 Task: Create a scrum project Wavelength.
Action: Mouse moved to (199, 57)
Screenshot: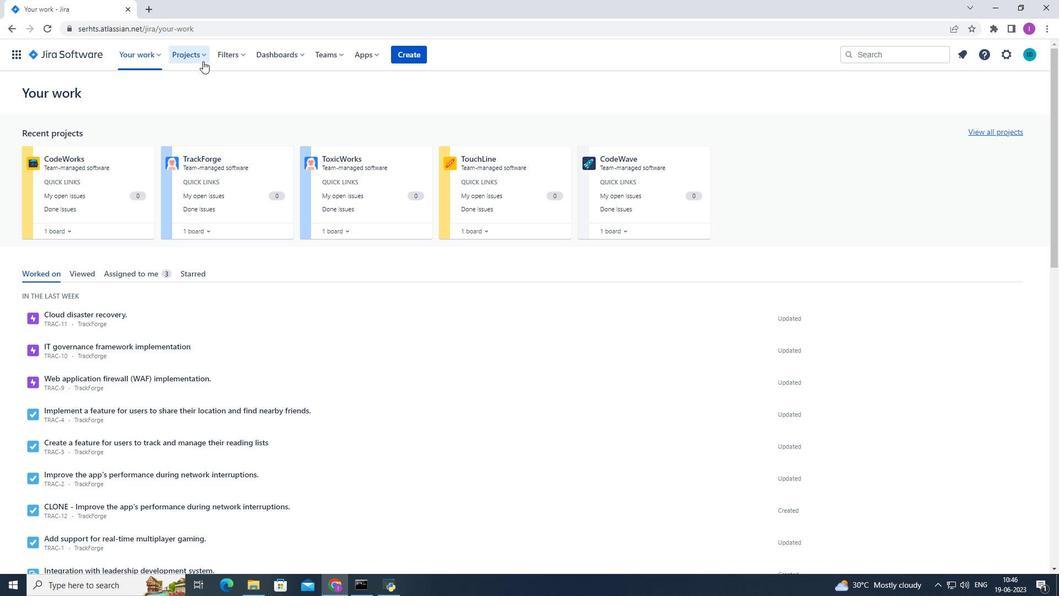 
Action: Mouse pressed left at (199, 57)
Screenshot: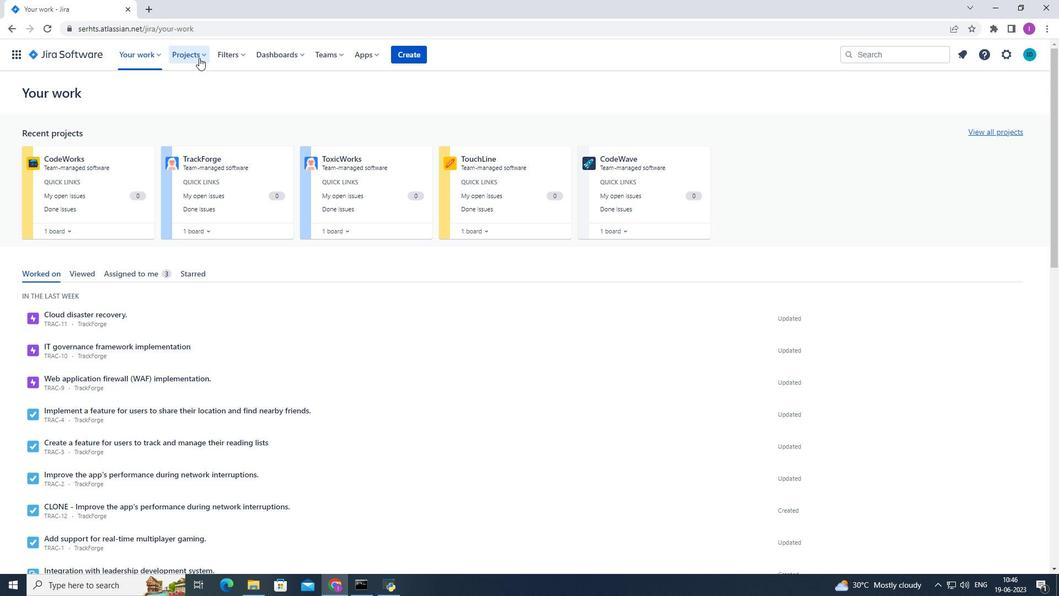 
Action: Mouse moved to (218, 282)
Screenshot: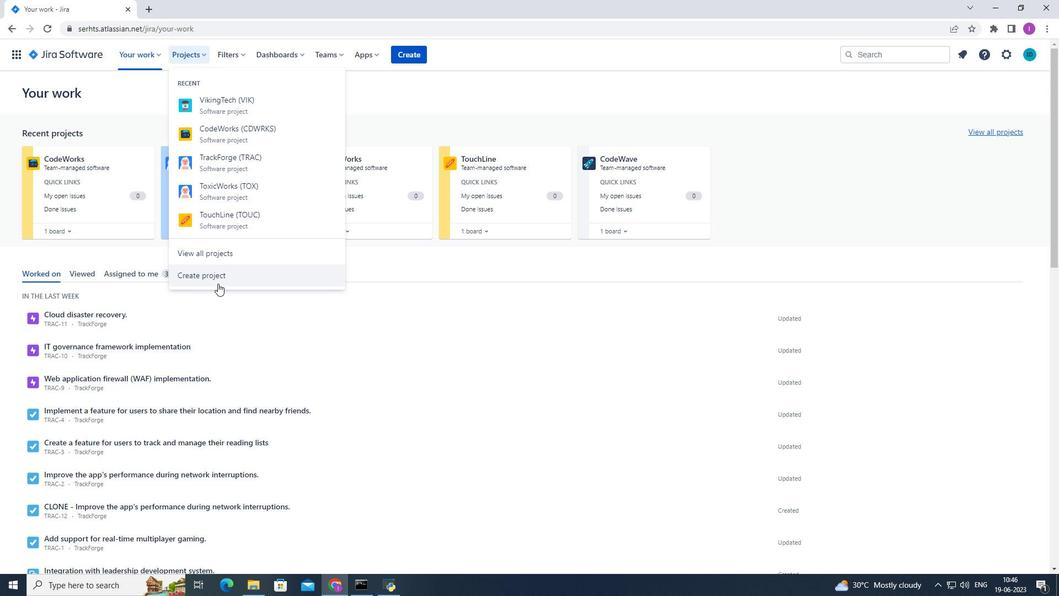 
Action: Mouse pressed left at (218, 282)
Screenshot: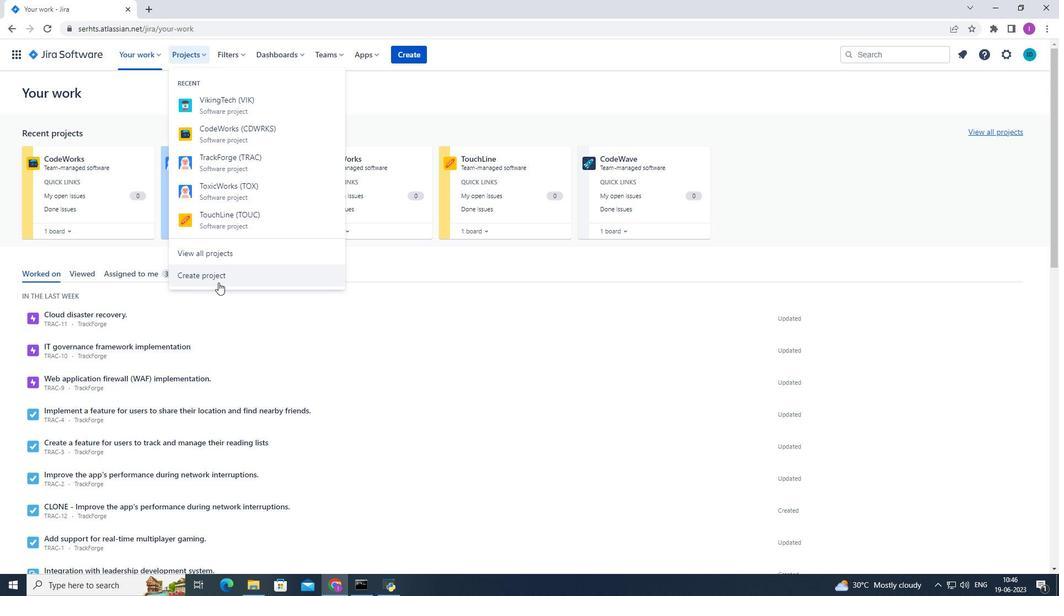 
Action: Mouse moved to (489, 273)
Screenshot: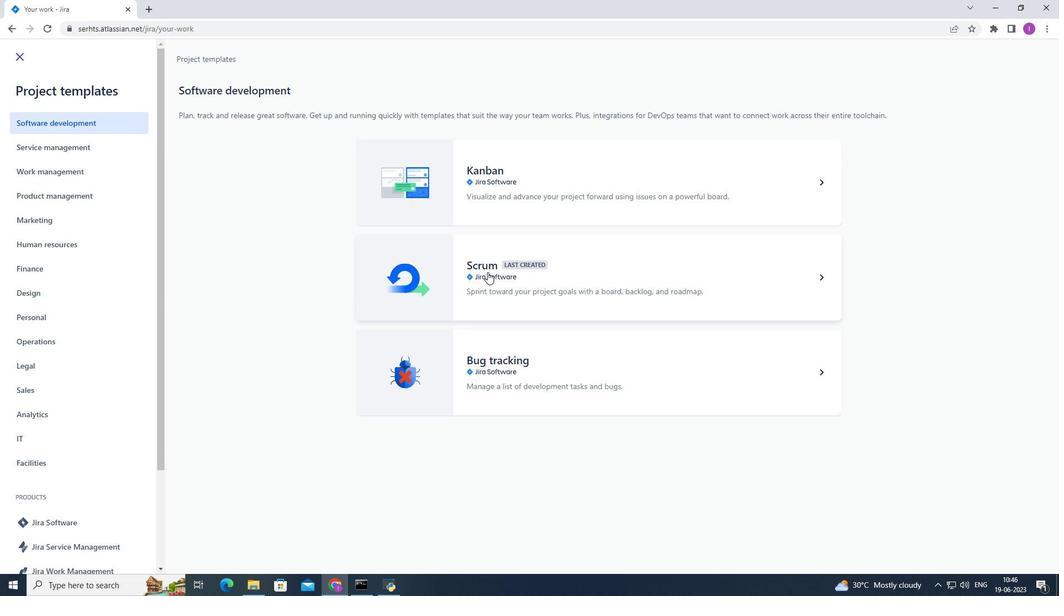 
Action: Mouse pressed left at (489, 273)
Screenshot: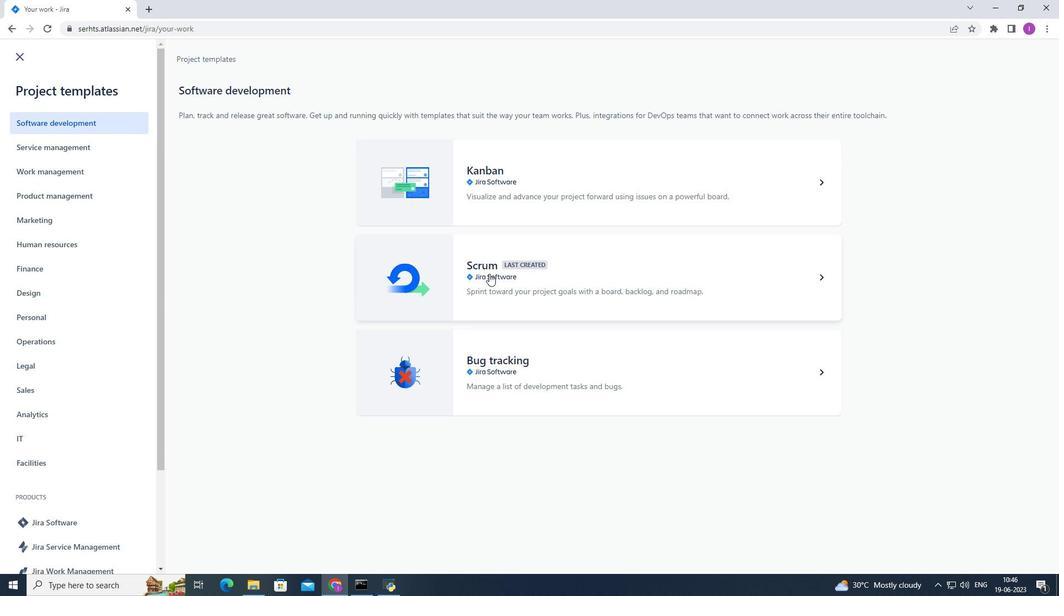 
Action: Mouse moved to (821, 548)
Screenshot: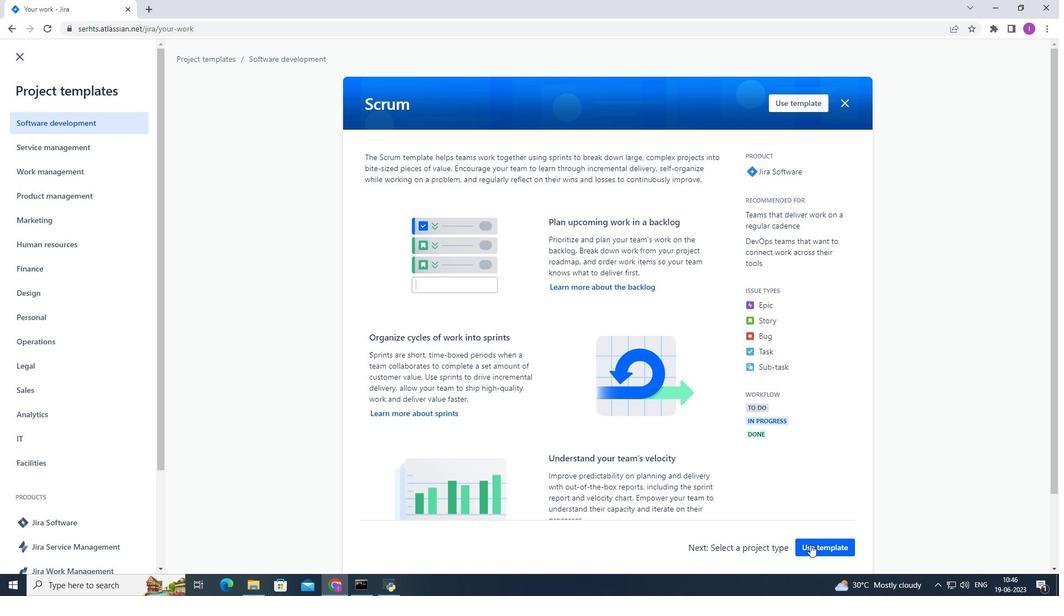 
Action: Mouse pressed left at (821, 548)
Screenshot: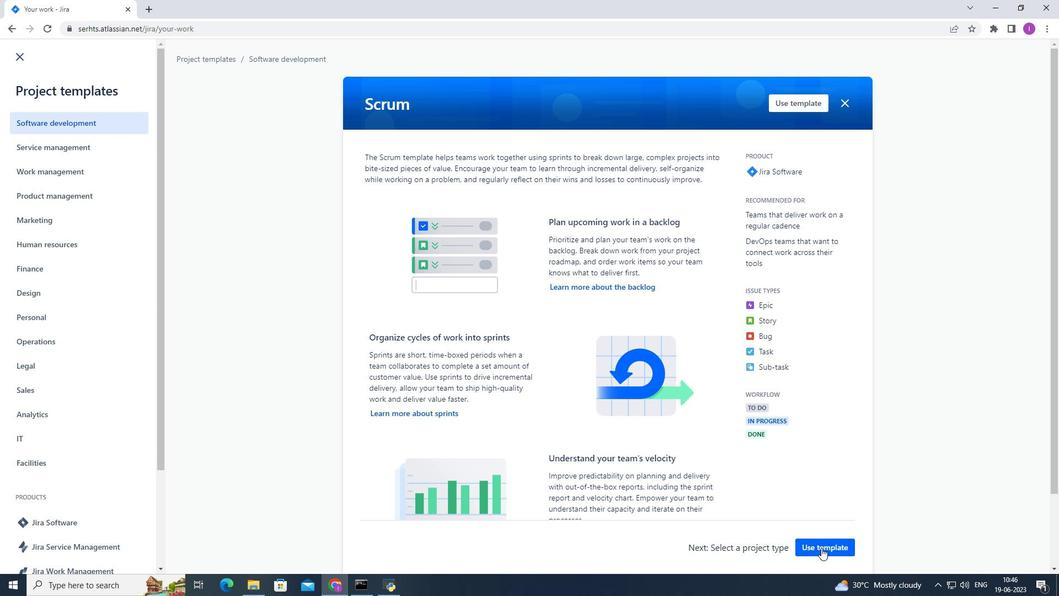 
Action: Mouse moved to (422, 544)
Screenshot: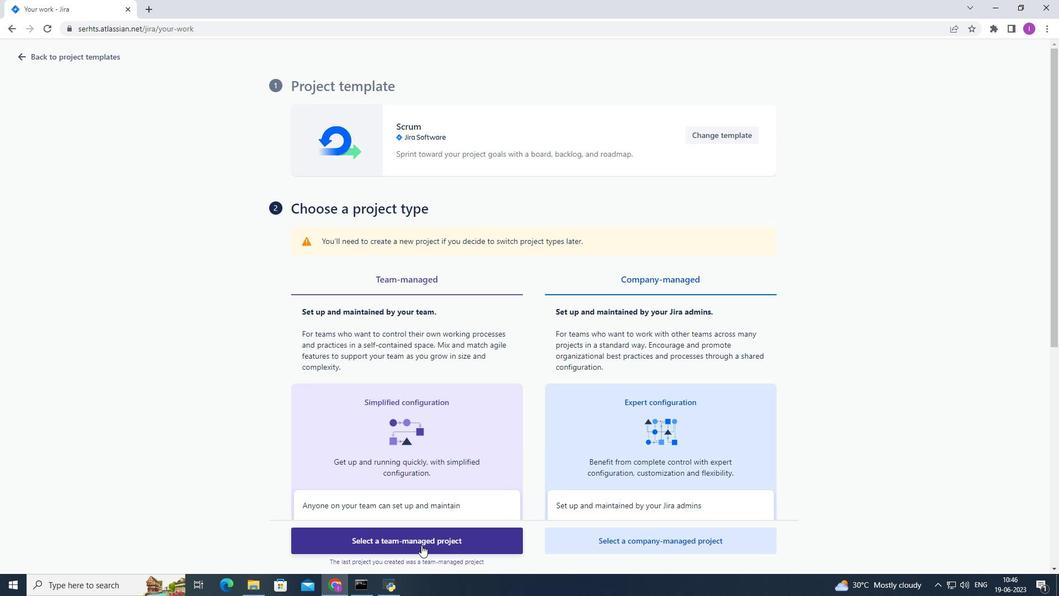 
Action: Mouse pressed left at (422, 544)
Screenshot: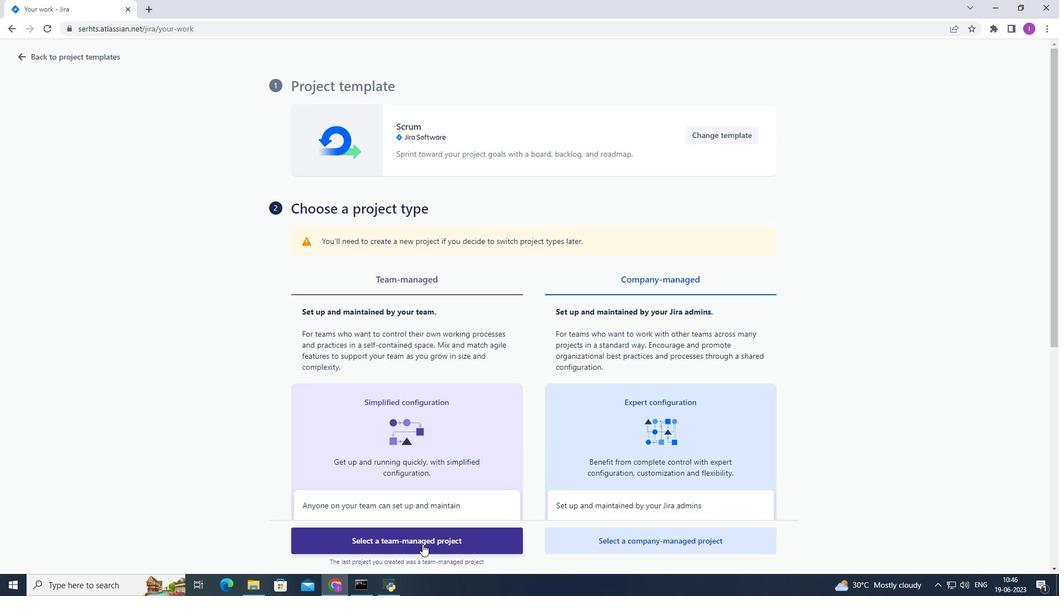 
Action: Mouse moved to (303, 262)
Screenshot: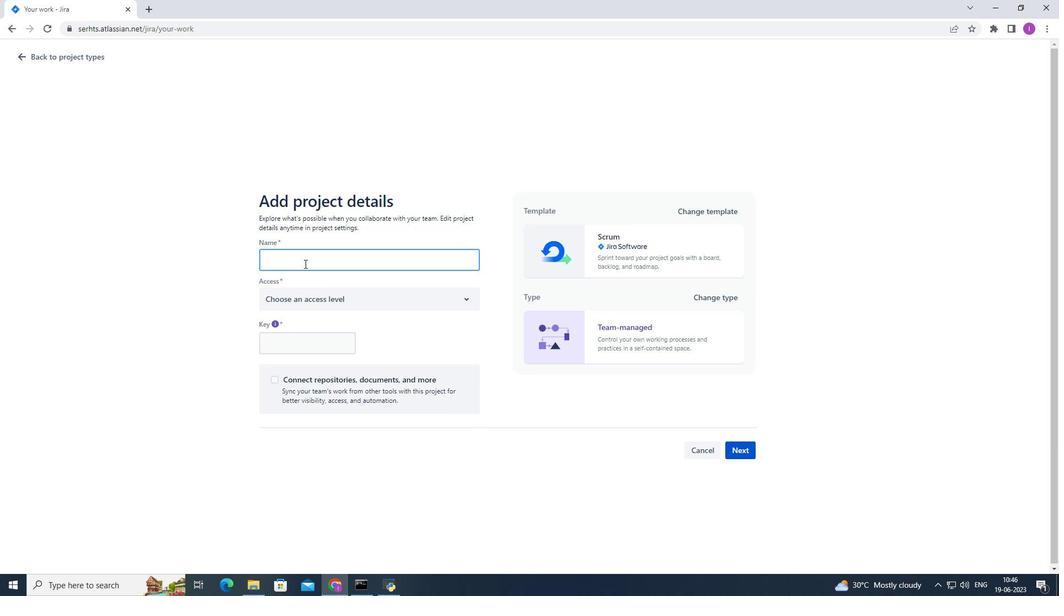 
Action: Mouse pressed left at (303, 262)
Screenshot: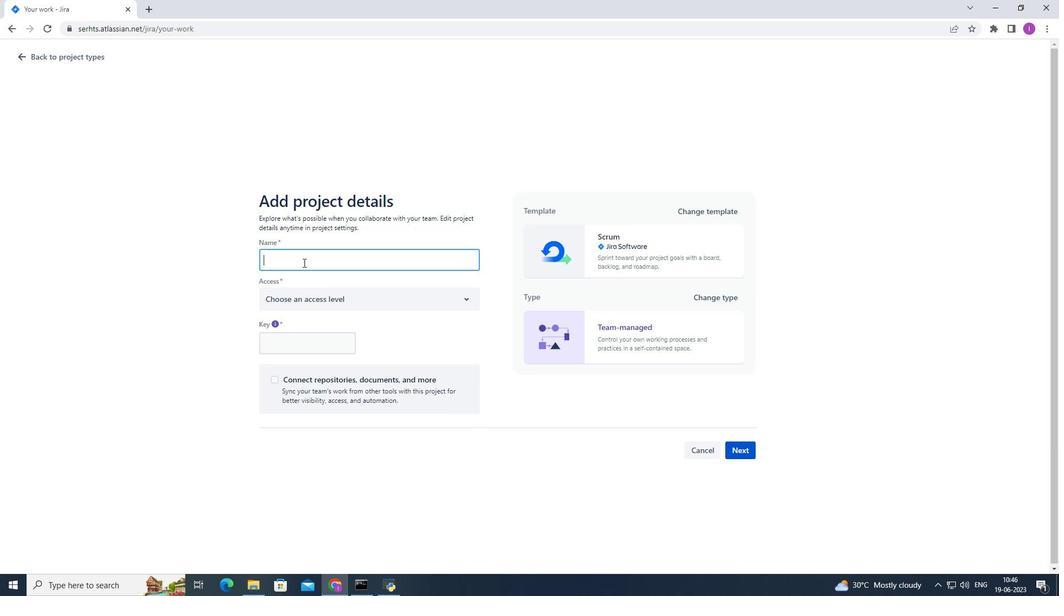 
Action: Key pressed <Key.shift>Wavelength
Screenshot: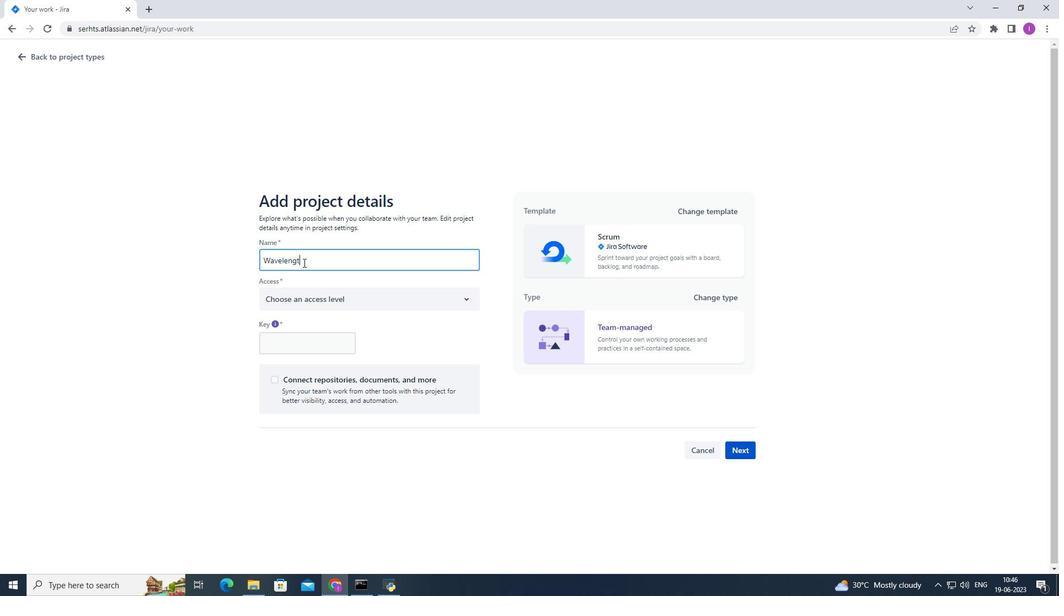 
Action: Mouse moved to (468, 298)
Screenshot: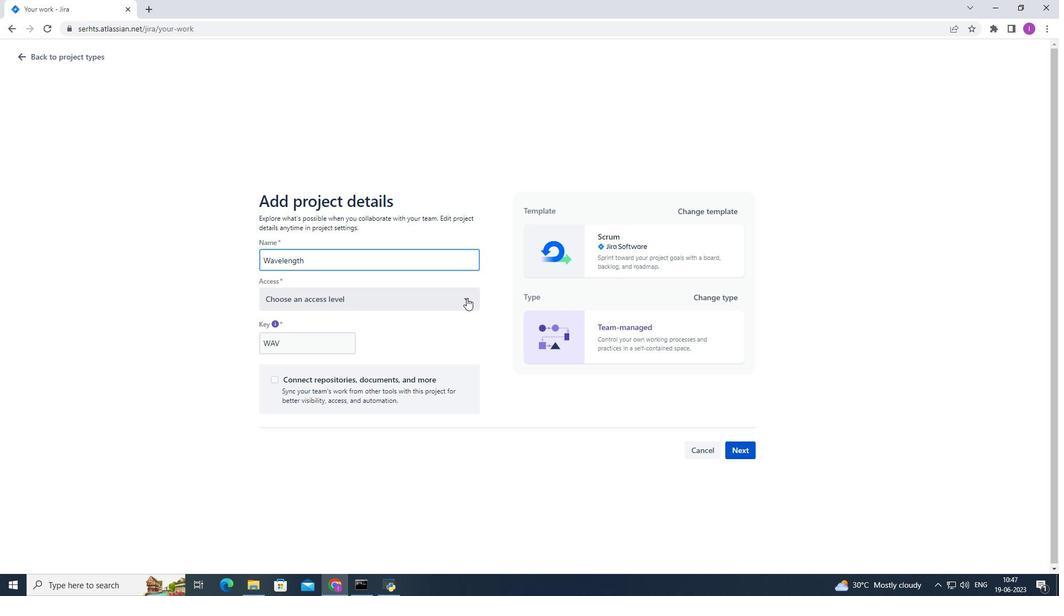 
Action: Mouse pressed left at (468, 298)
Screenshot: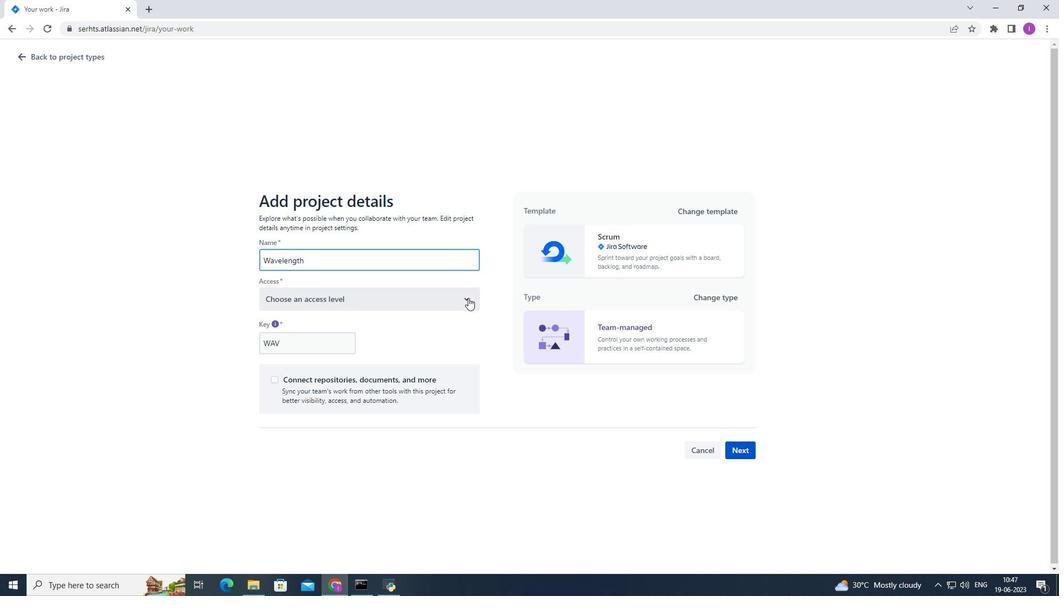 
Action: Mouse moved to (327, 330)
Screenshot: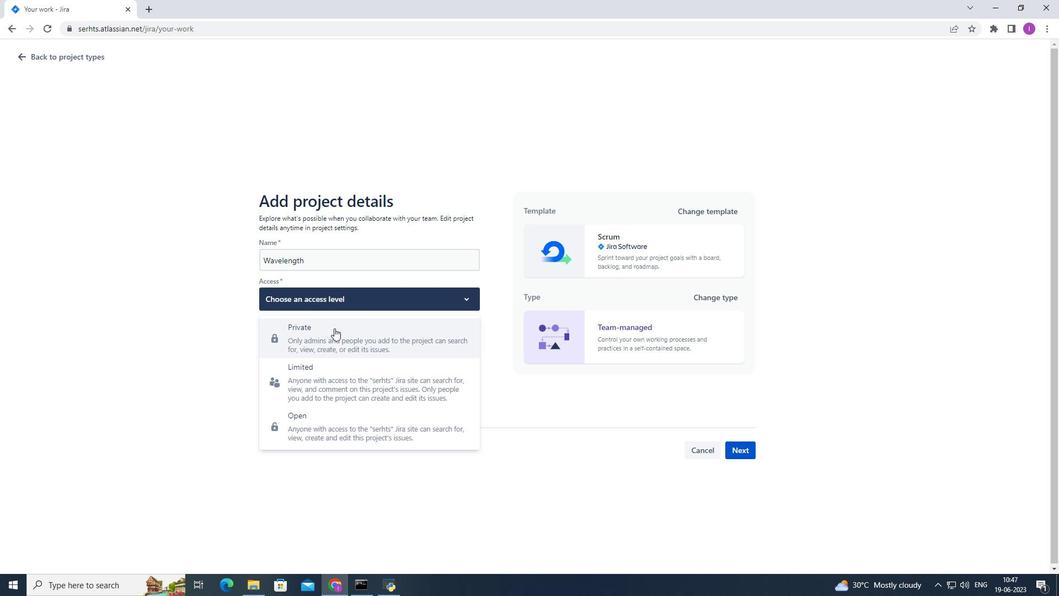 
Action: Mouse pressed left at (327, 330)
Screenshot: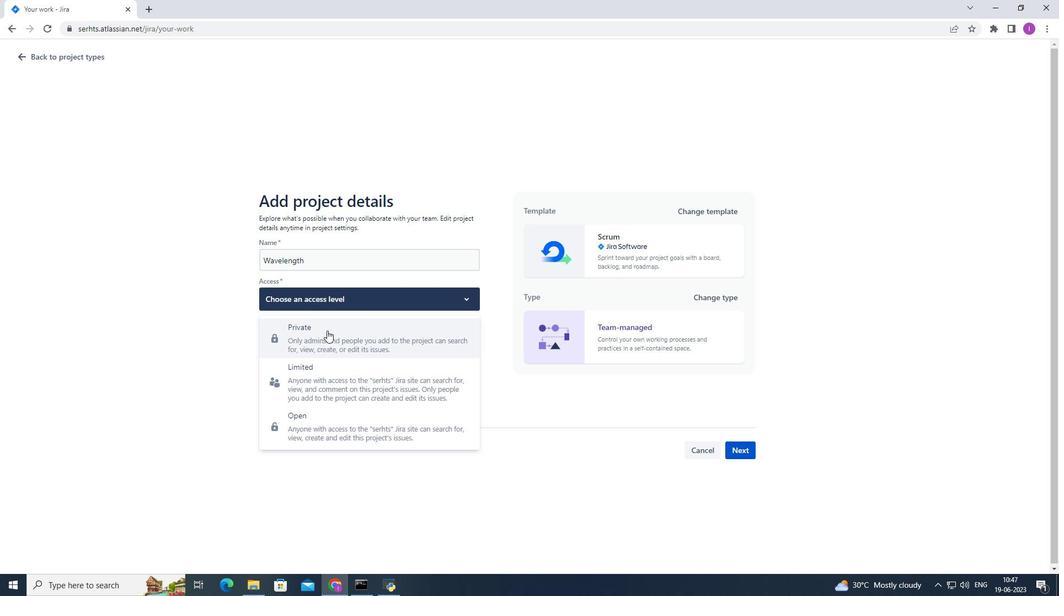 
Action: Mouse moved to (736, 450)
Screenshot: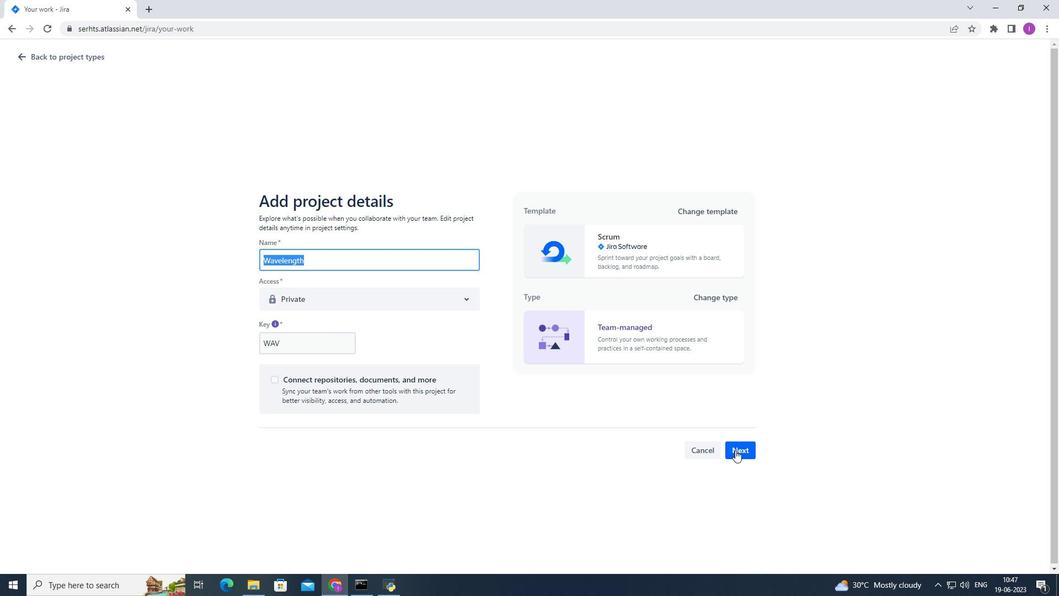 
Action: Mouse pressed left at (736, 450)
Screenshot: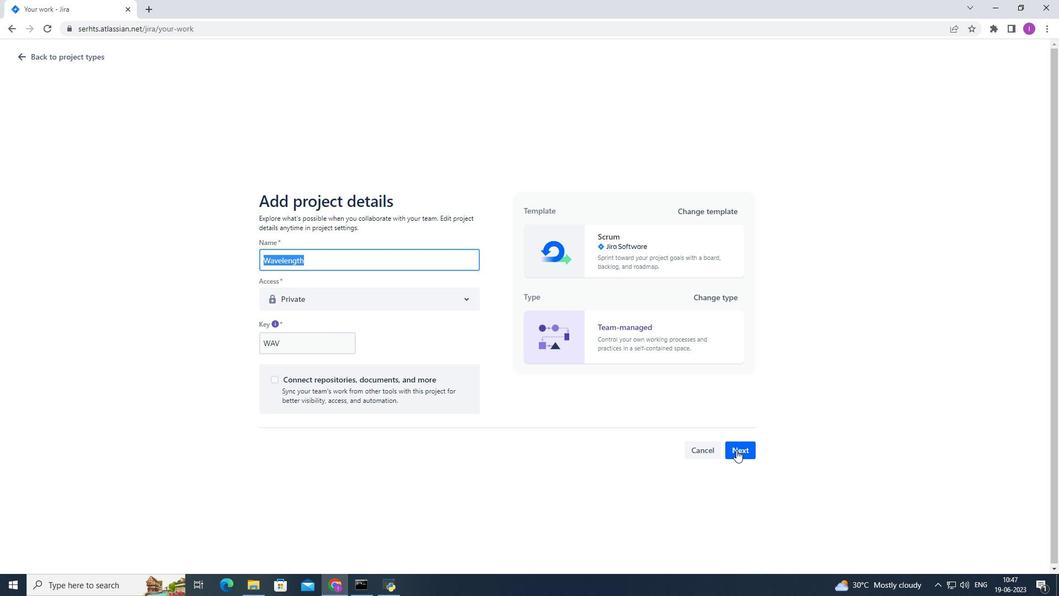 
Action: Mouse moved to (664, 371)
Screenshot: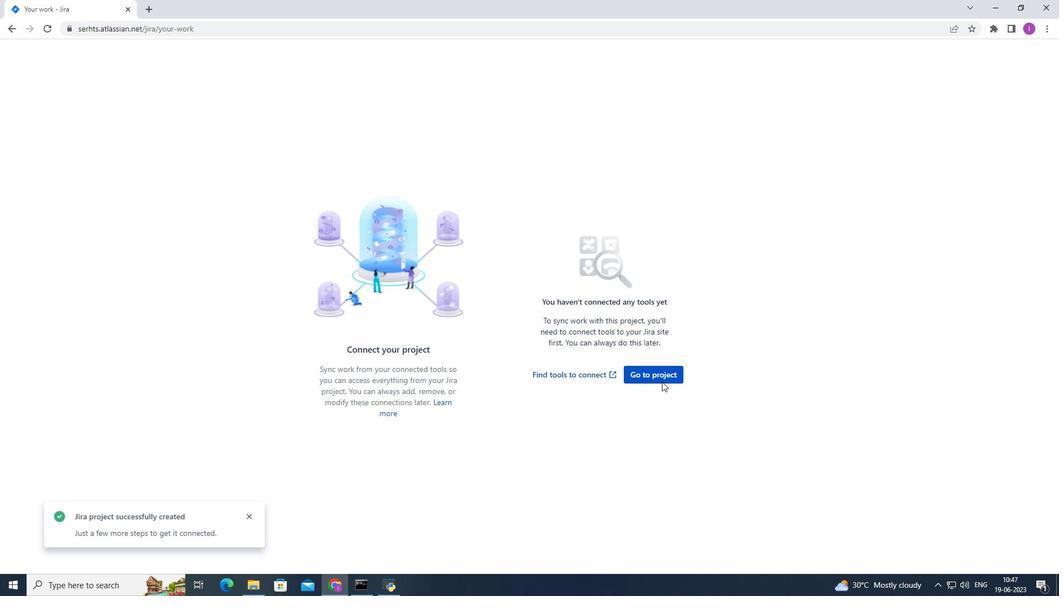 
Action: Mouse pressed left at (664, 371)
Screenshot: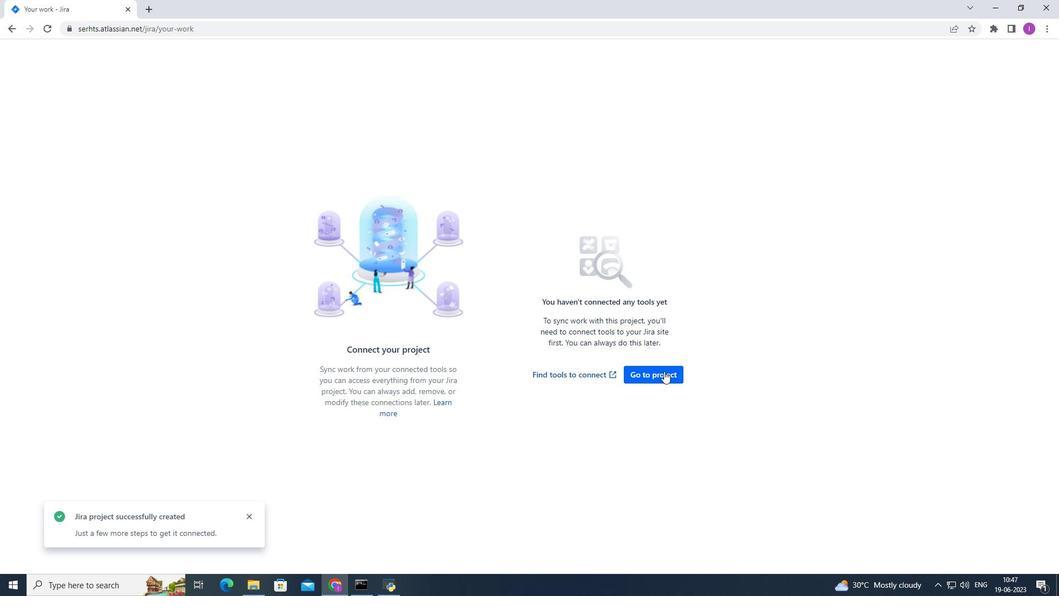 
